 Task: Change line to solid.
Action: Mouse moved to (500, 287)
Screenshot: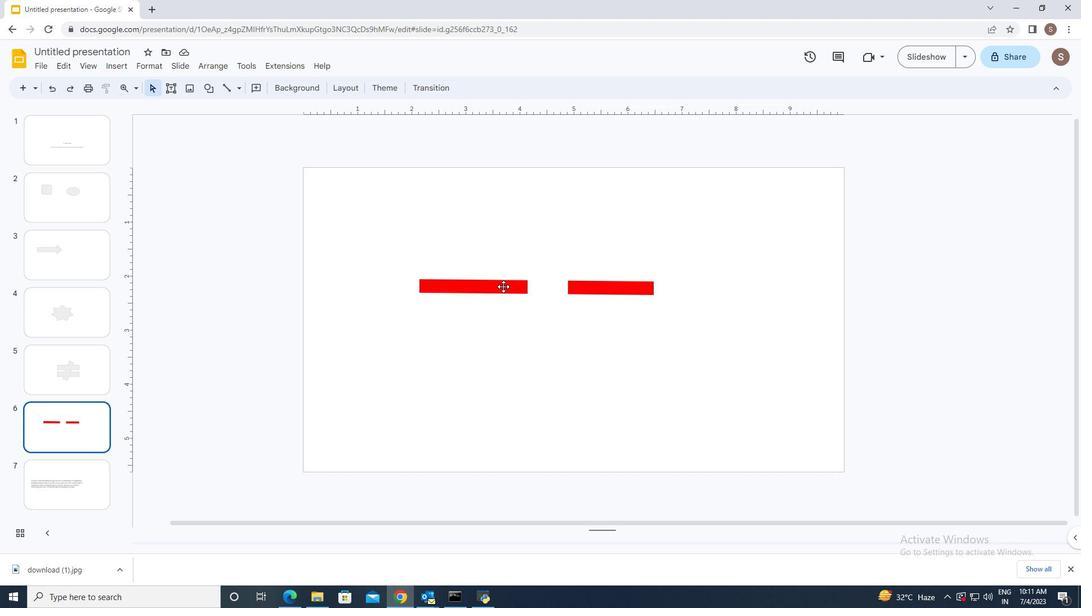 
Action: Mouse pressed left at (500, 287)
Screenshot: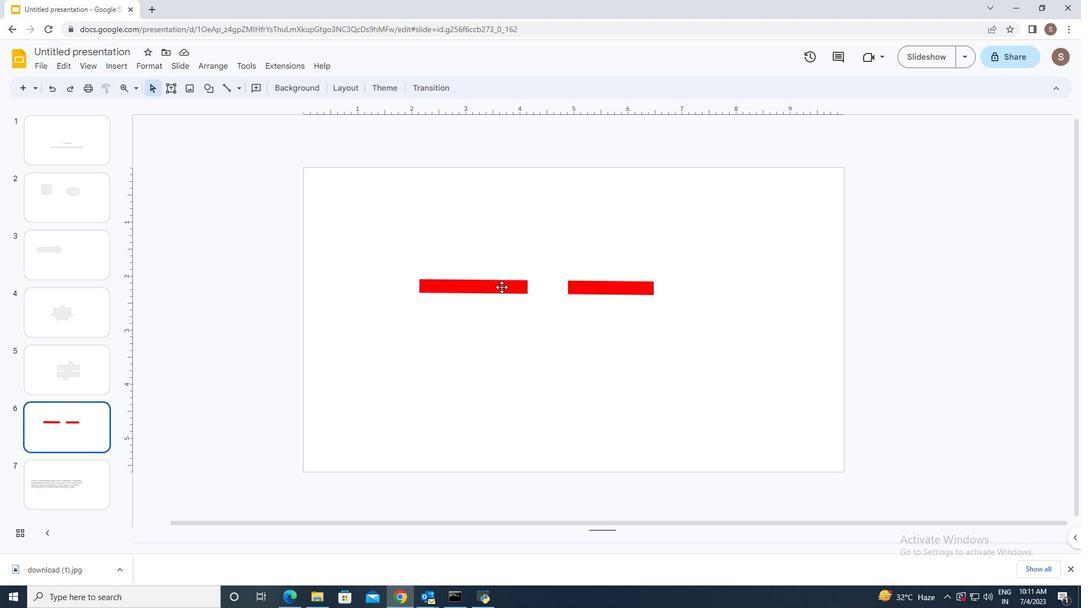 
Action: Mouse moved to (298, 81)
Screenshot: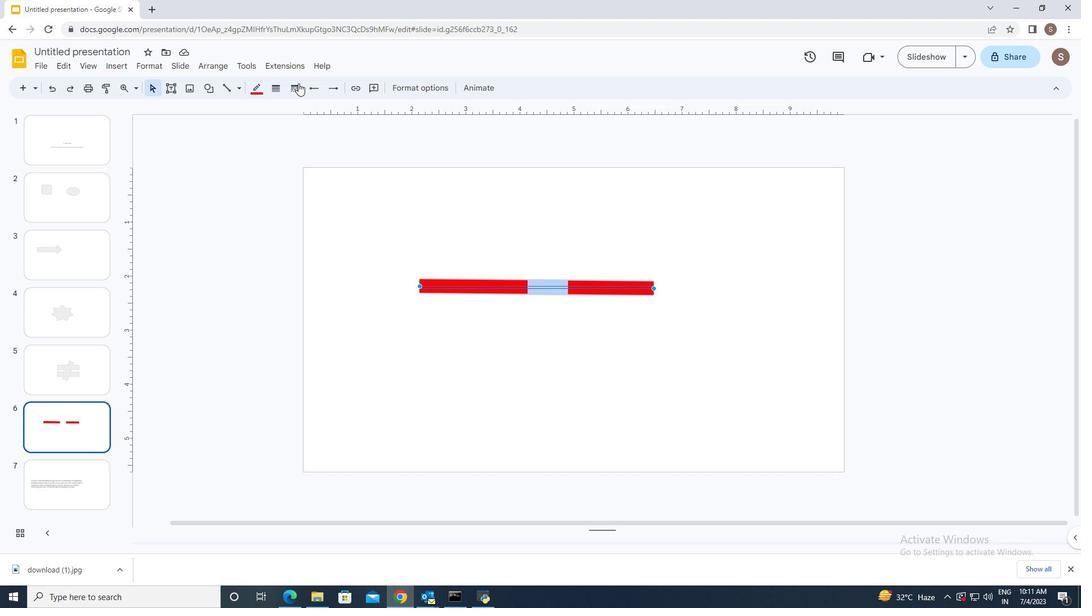 
Action: Mouse pressed left at (298, 81)
Screenshot: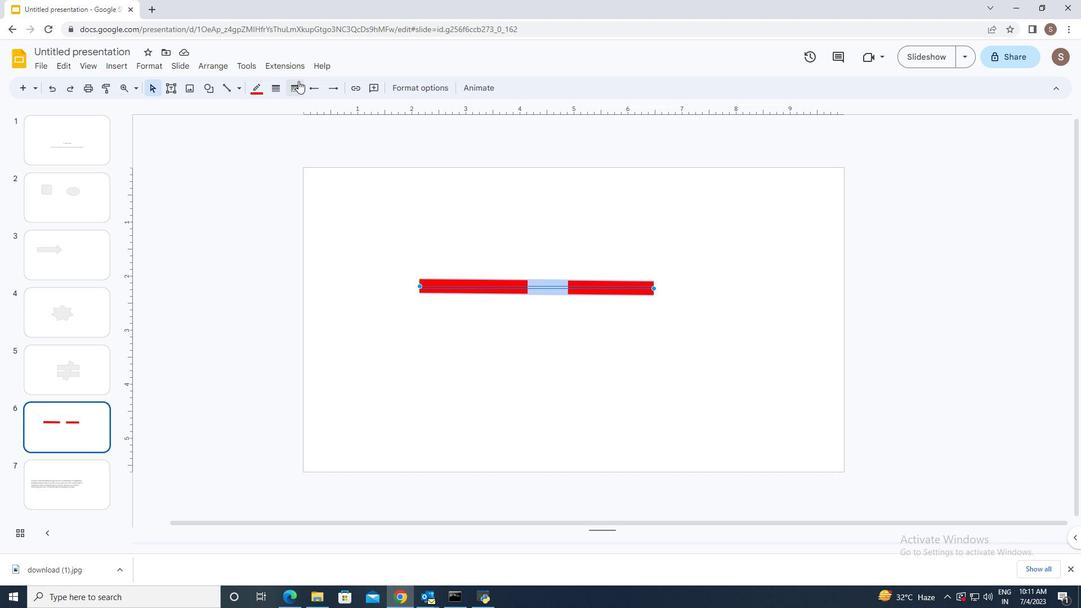
Action: Mouse moved to (316, 104)
Screenshot: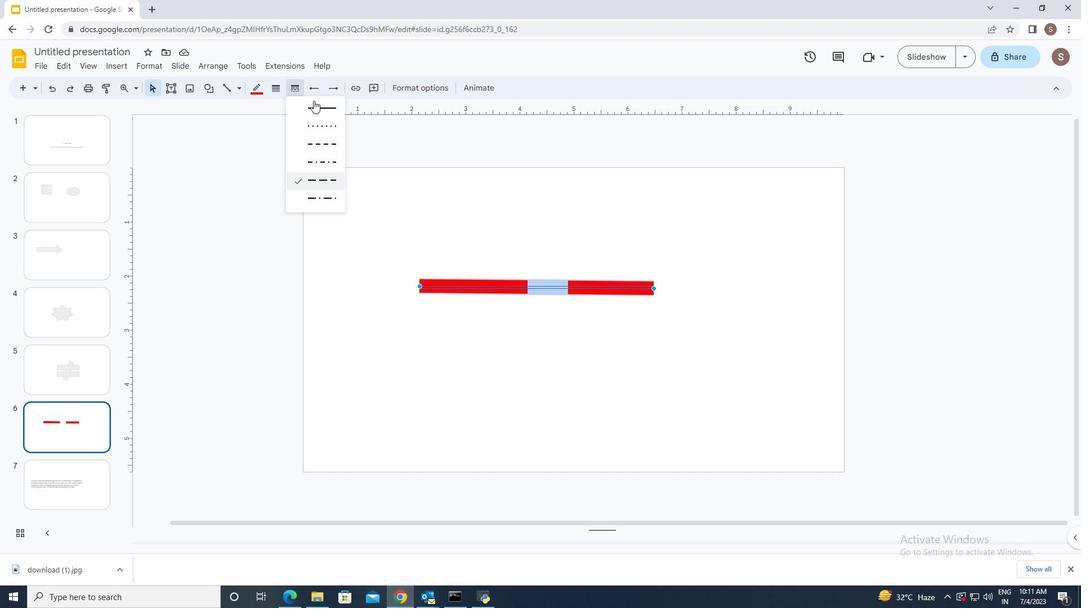
Action: Mouse pressed left at (316, 104)
Screenshot: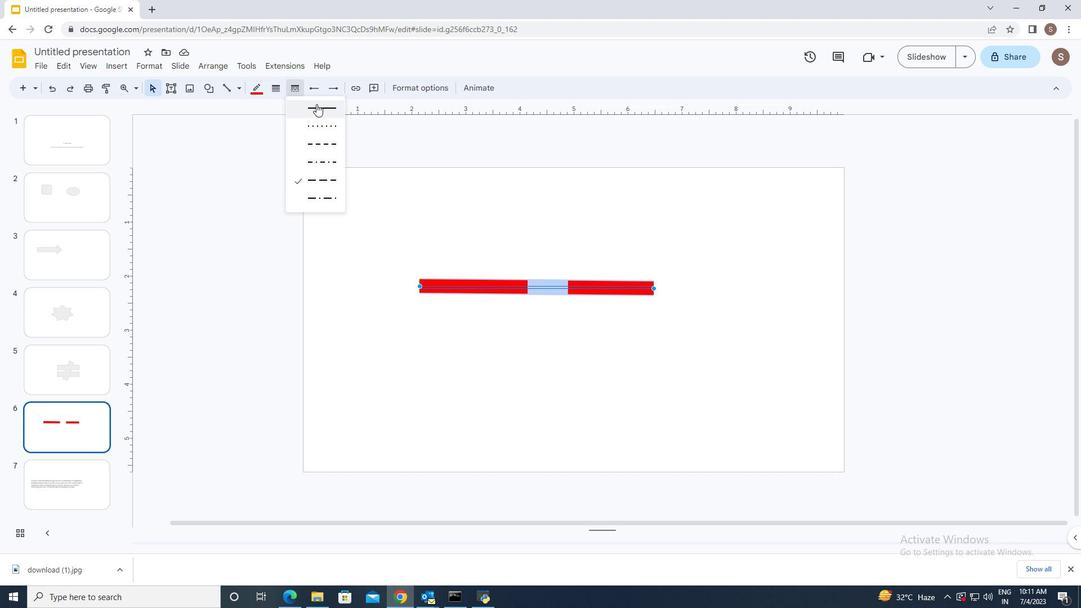 
Action: Mouse moved to (445, 357)
Screenshot: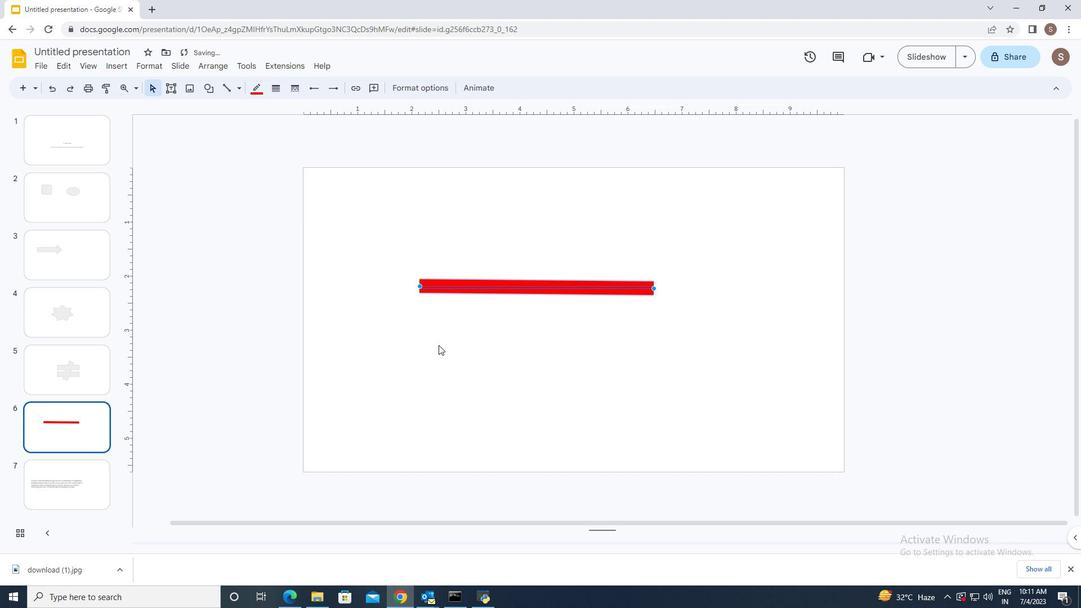 
Action: Mouse pressed left at (445, 357)
Screenshot: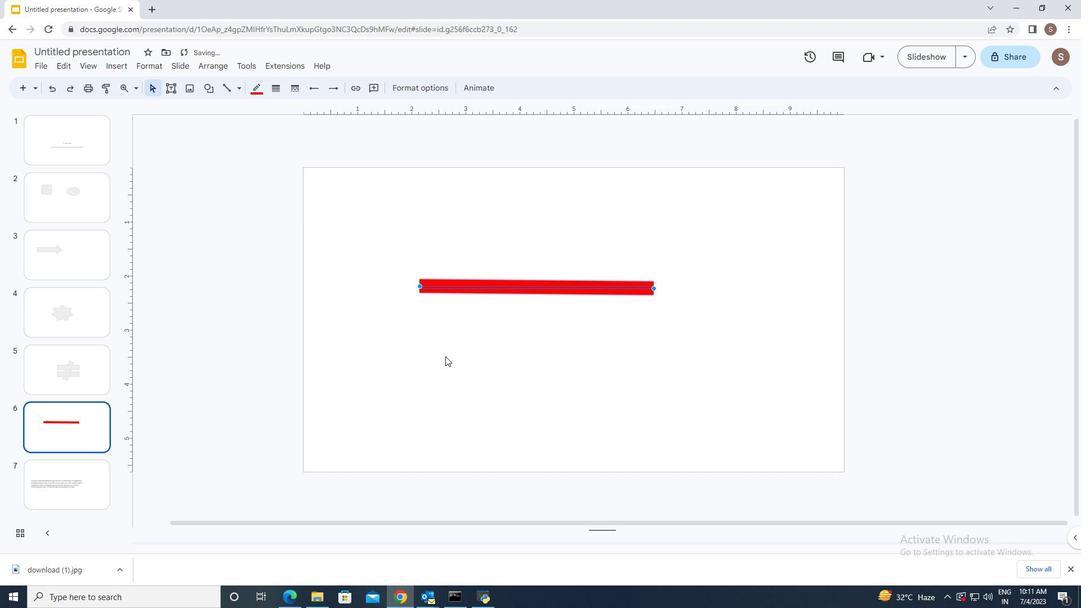 
